 Task: Use the formula "IMPOWER" in spreadsheet "Project portfolio".
Action: Mouse moved to (87, 273)
Screenshot: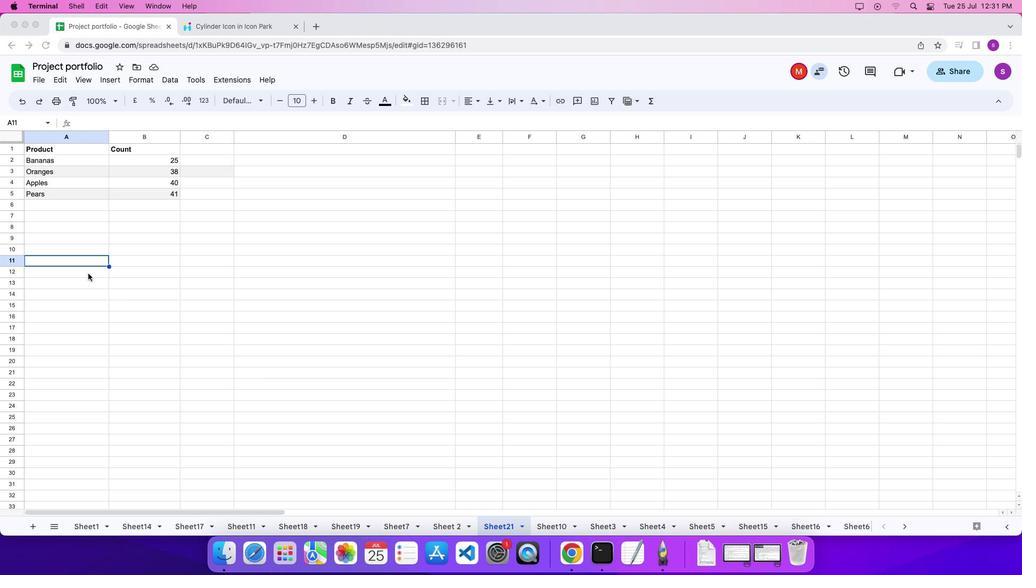
Action: Mouse pressed left at (87, 273)
Screenshot: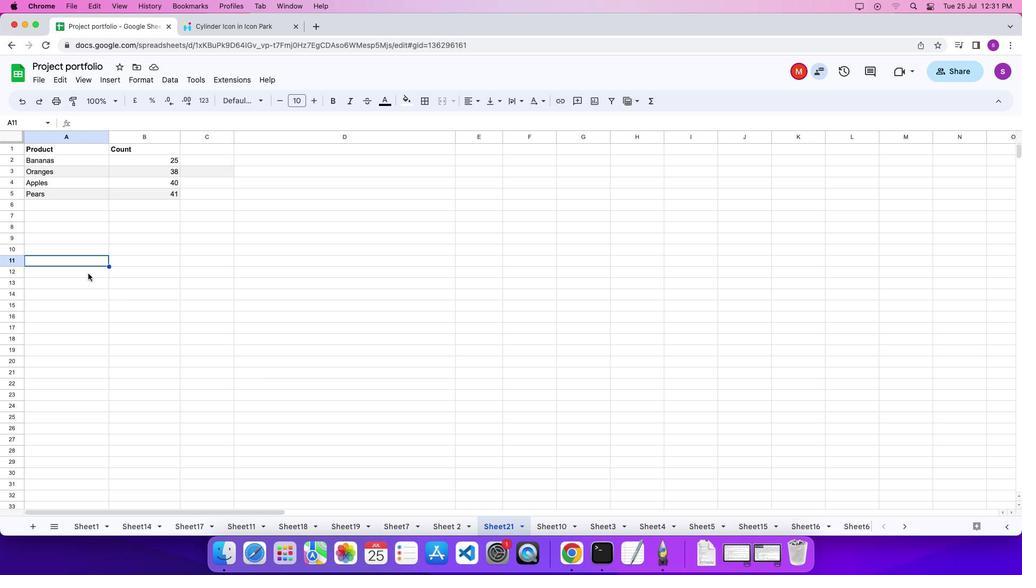 
Action: Mouse moved to (87, 273)
Screenshot: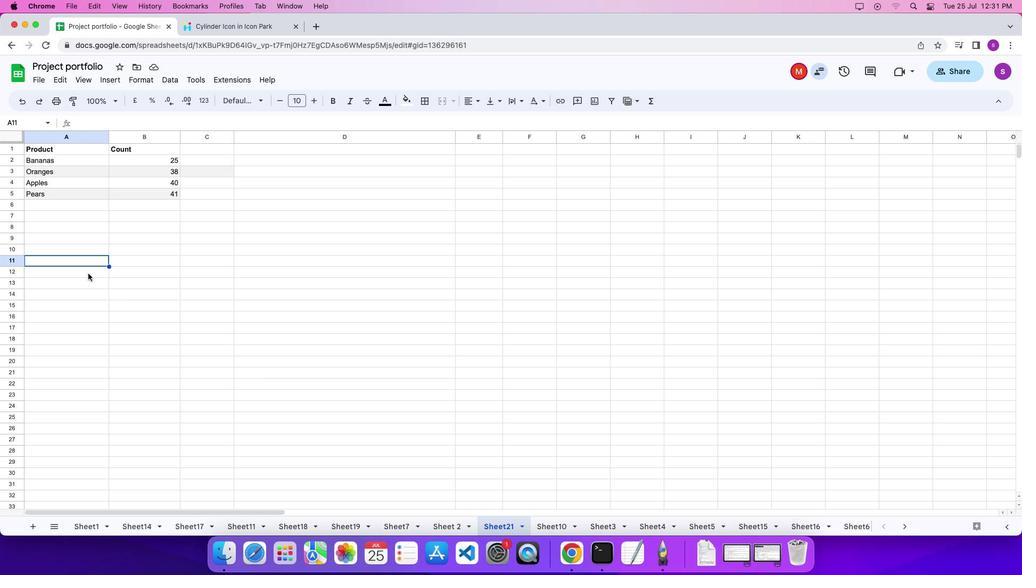 
Action: Mouse pressed left at (87, 273)
Screenshot: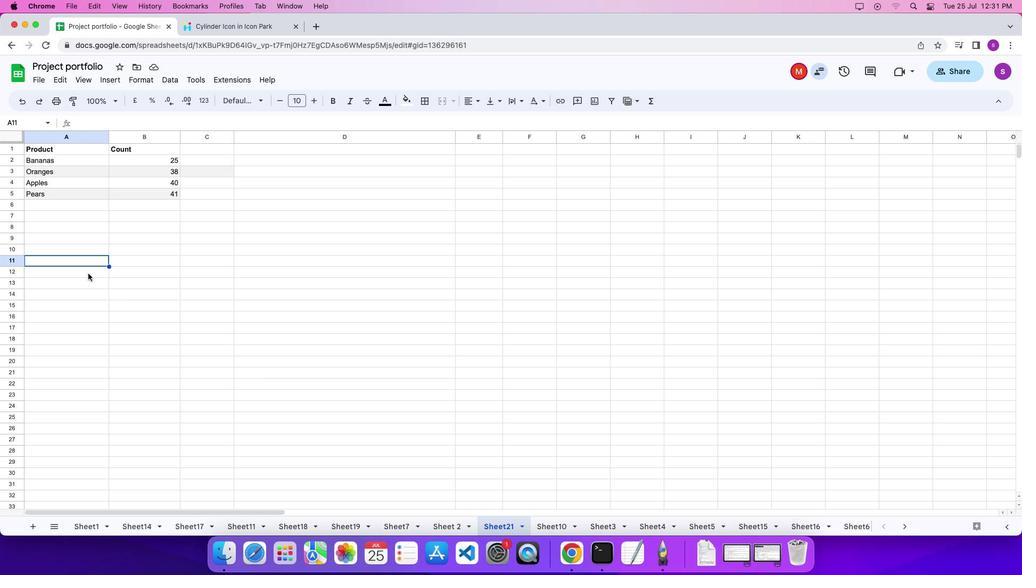 
Action: Mouse pressed left at (87, 273)
Screenshot: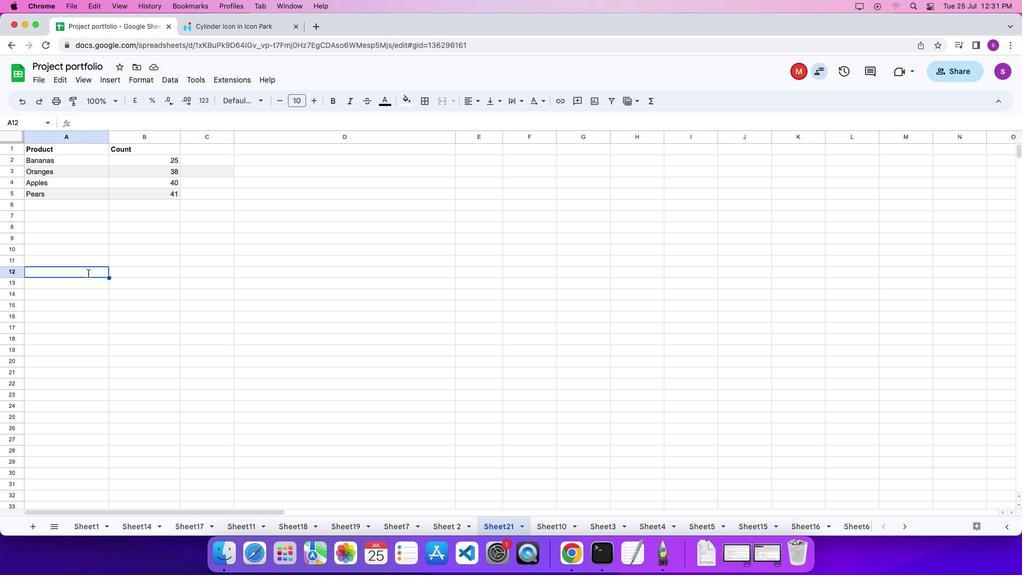 
Action: Key pressed '='
Screenshot: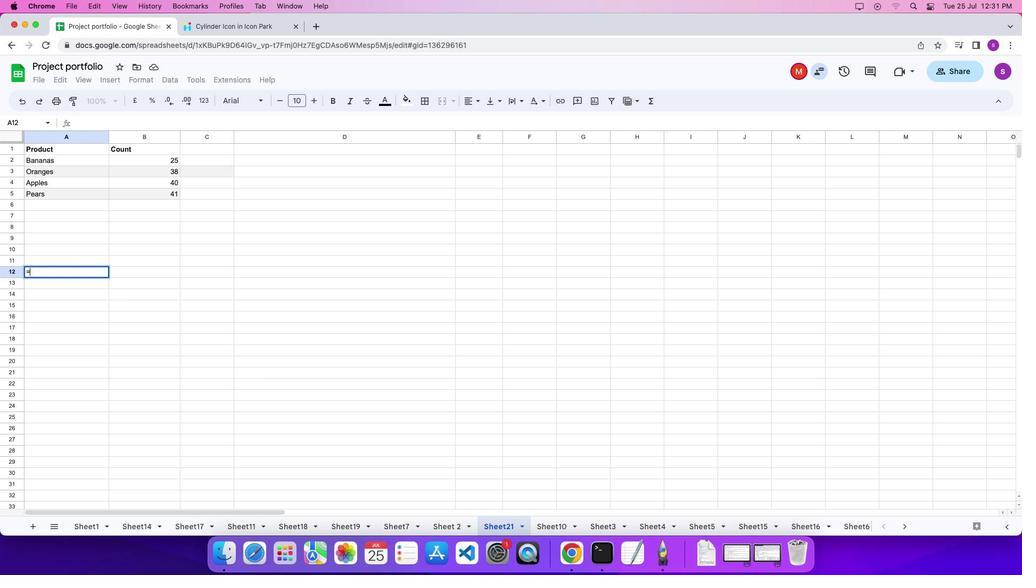 
Action: Mouse moved to (647, 103)
Screenshot: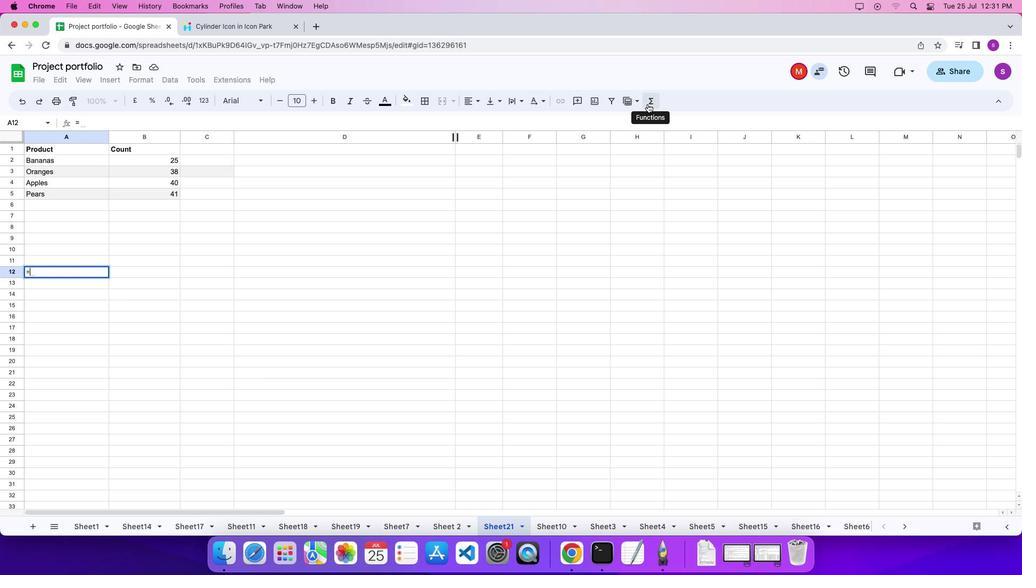 
Action: Mouse pressed left at (647, 103)
Screenshot: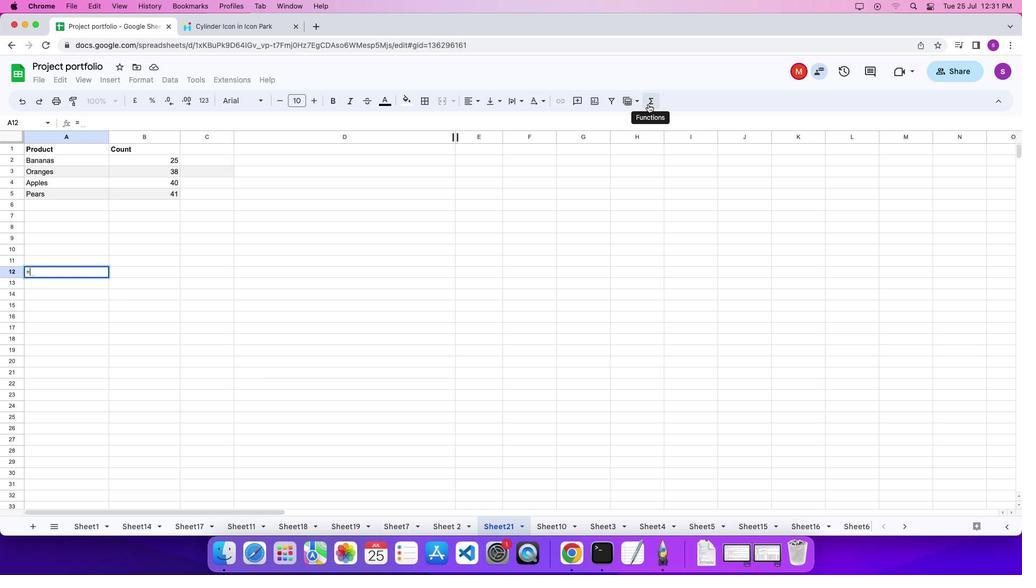 
Action: Mouse moved to (790, 334)
Screenshot: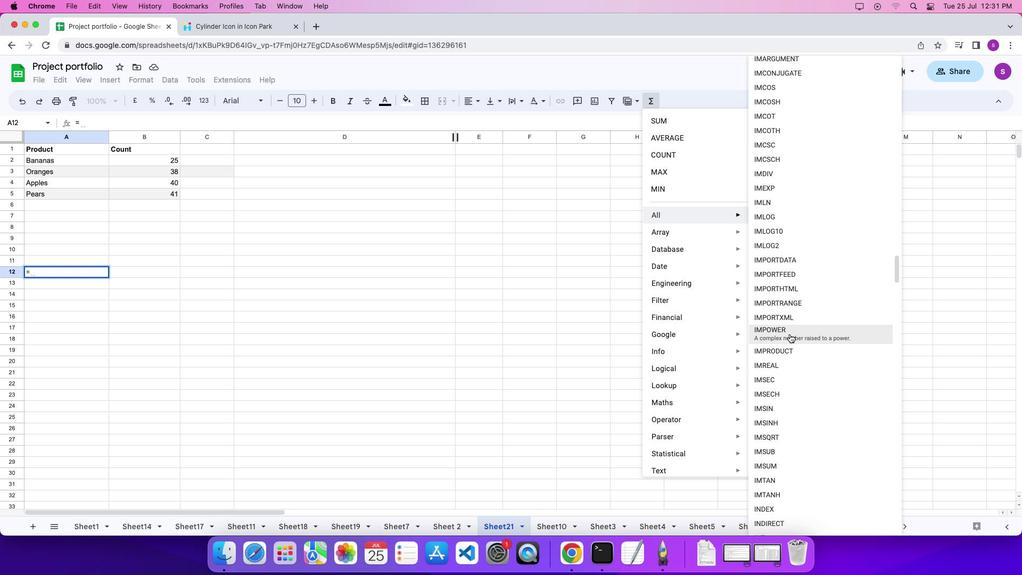 
Action: Mouse pressed left at (790, 334)
Screenshot: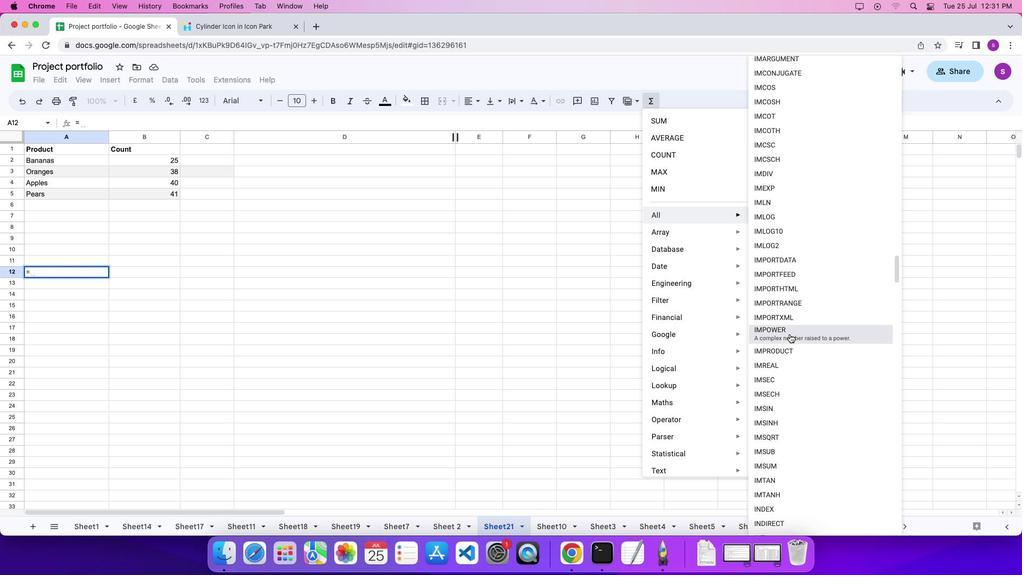 
Action: Mouse moved to (397, 304)
Screenshot: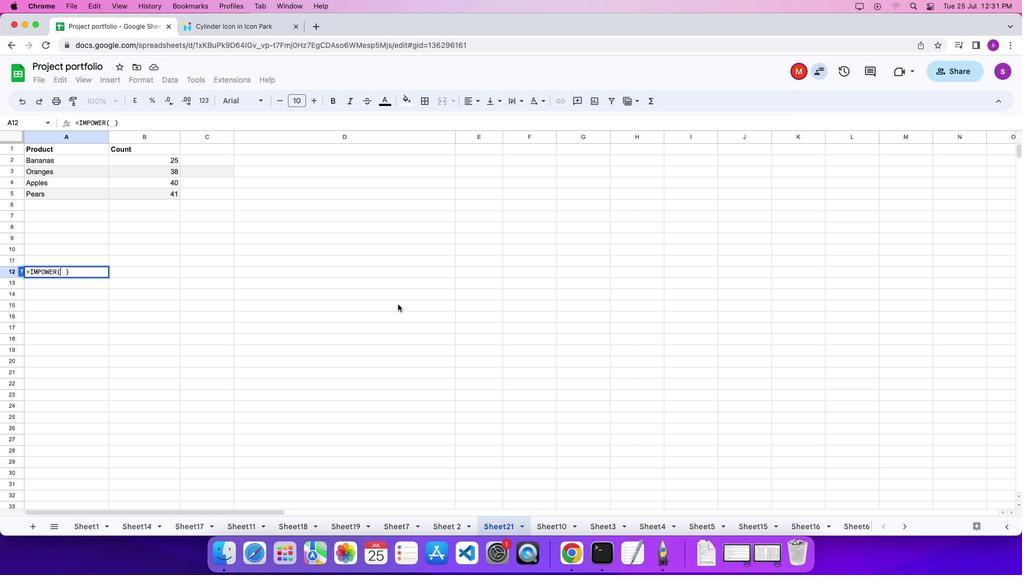 
Action: Key pressed Key.shift_r'"''2''+''3''i'Key.shift_r'"'',''+'Key.backspace'3''\x03'
Screenshot: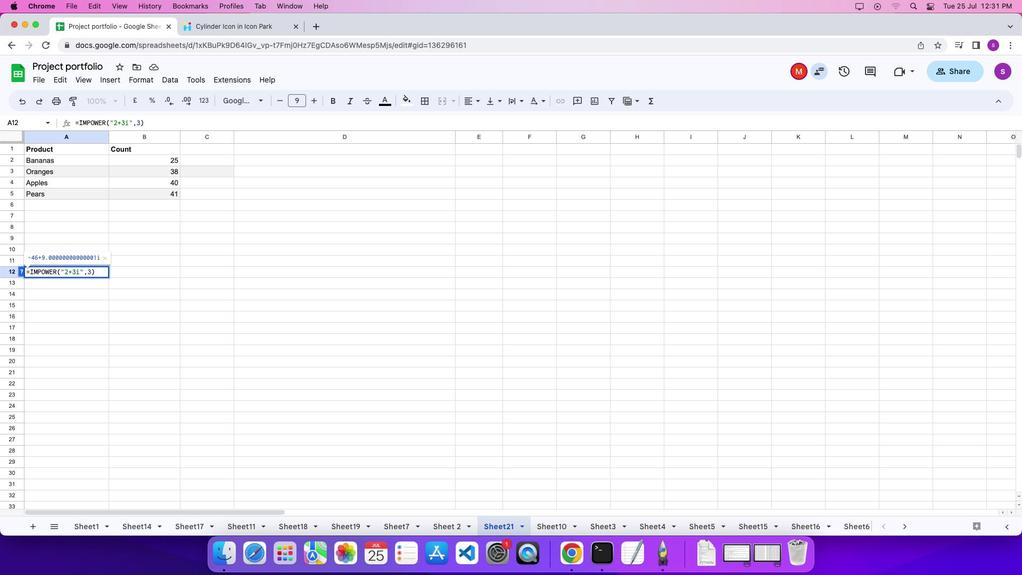 
